 Task: Update the job title to 'Data Scientist' for the contact with the last name 'Smith'.
Action: Mouse moved to (9, 84)
Screenshot: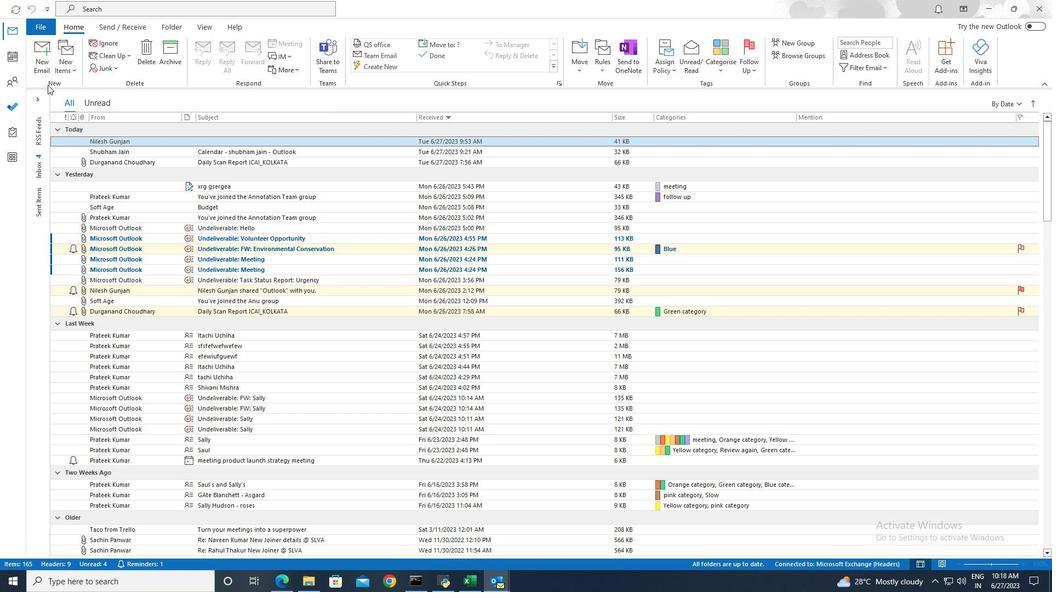 
Action: Mouse pressed left at (9, 84)
Screenshot: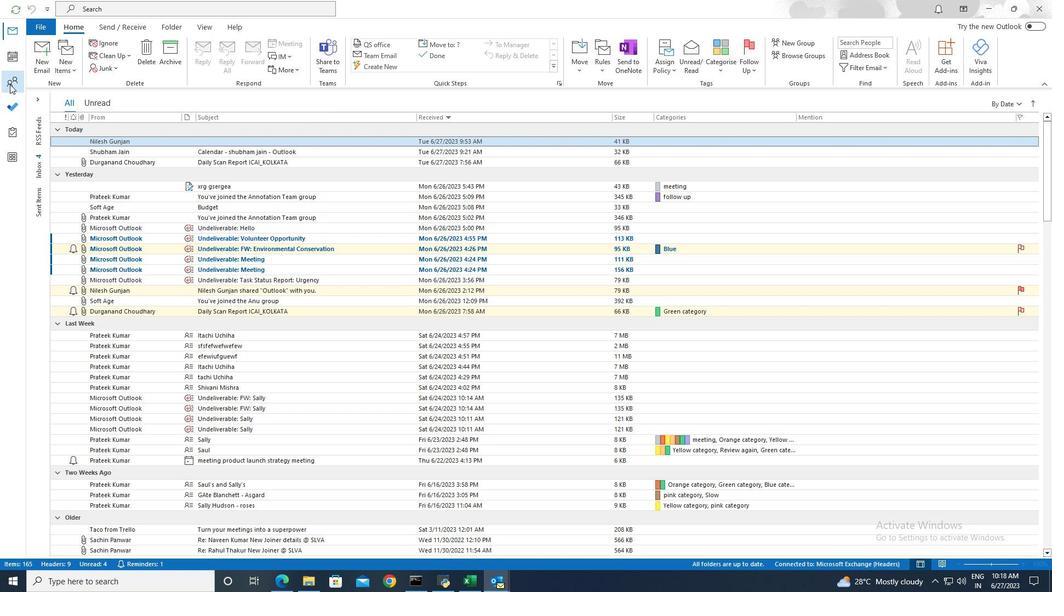 
Action: Mouse moved to (239, 9)
Screenshot: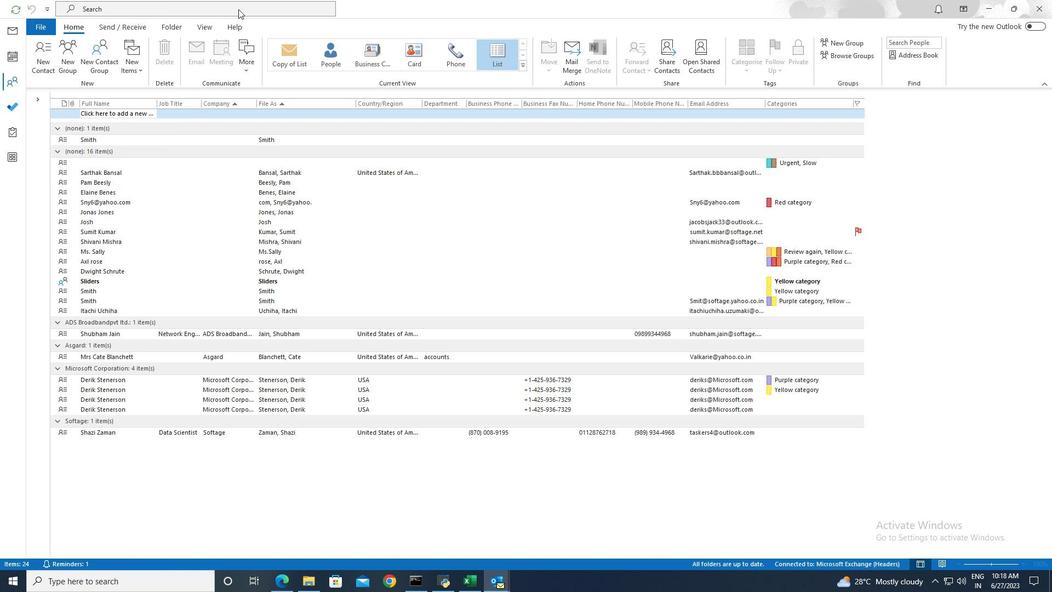 
Action: Mouse pressed left at (239, 9)
Screenshot: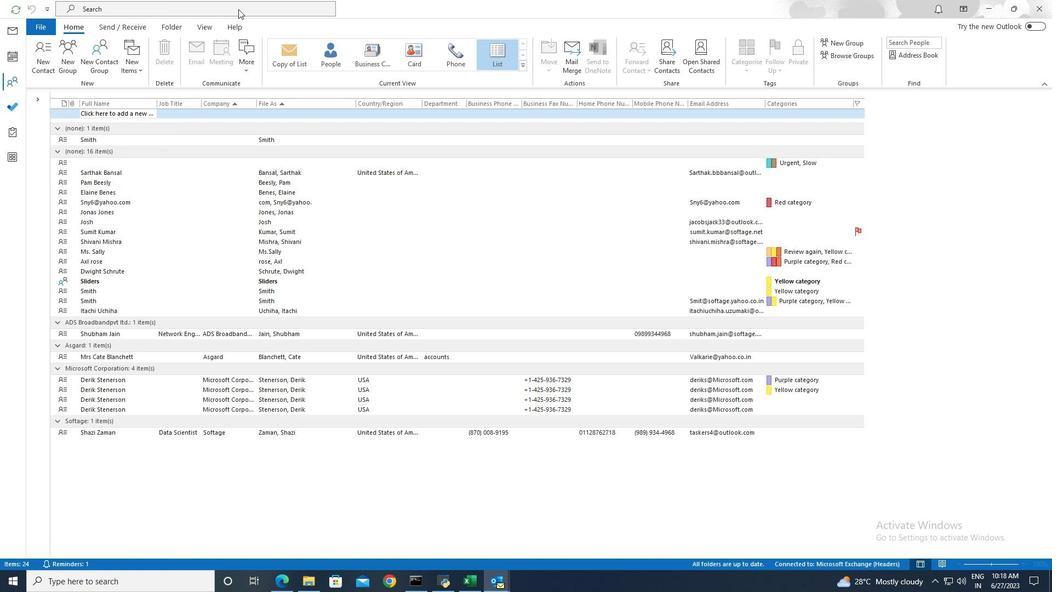 
Action: Mouse moved to (379, 9)
Screenshot: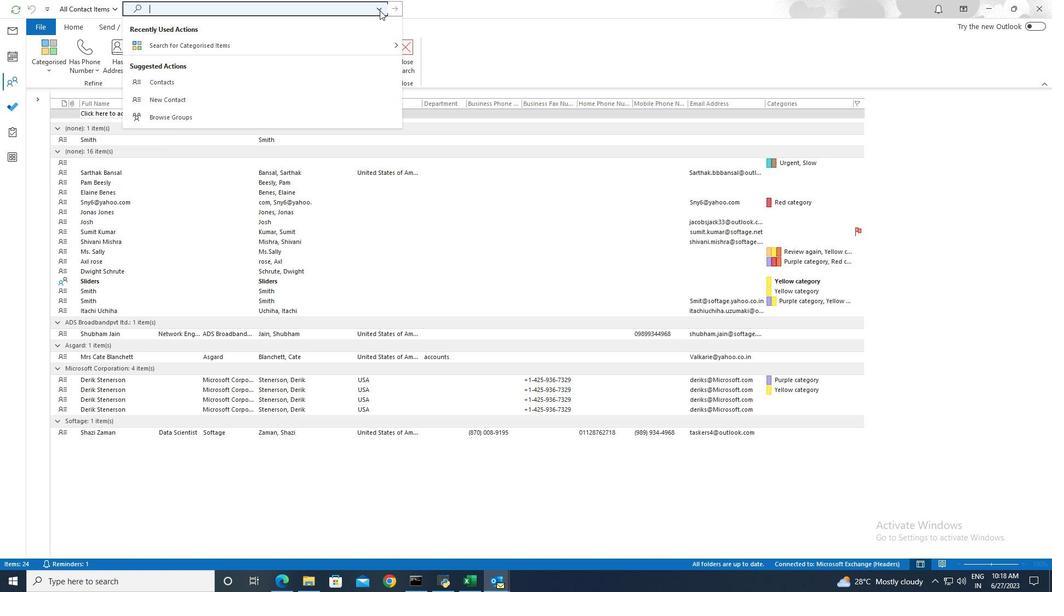 
Action: Mouse pressed left at (379, 9)
Screenshot: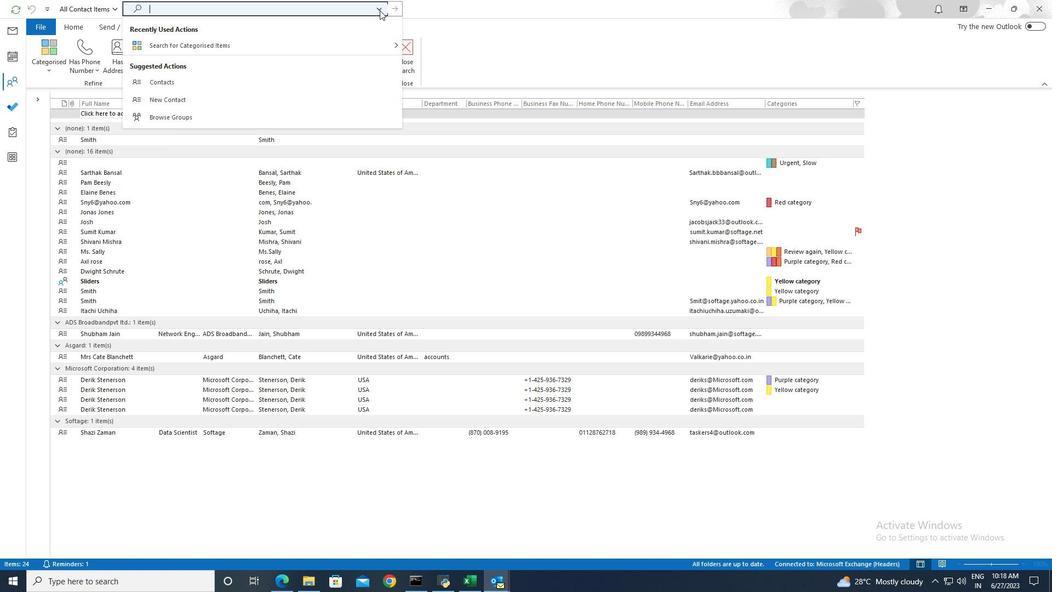 
Action: Mouse moved to (191, 263)
Screenshot: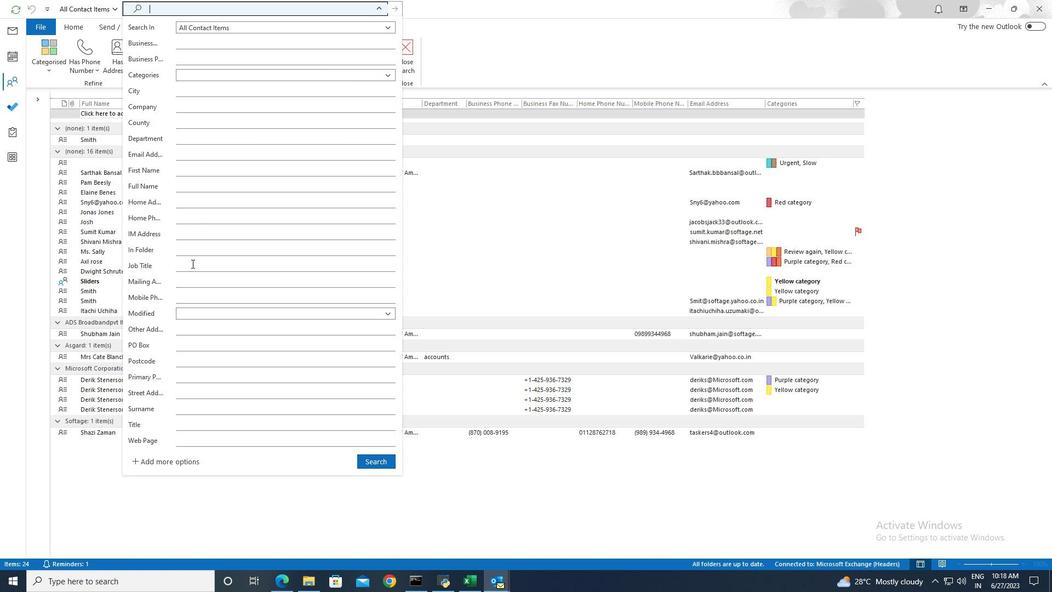 
Action: Mouse pressed left at (191, 263)
Screenshot: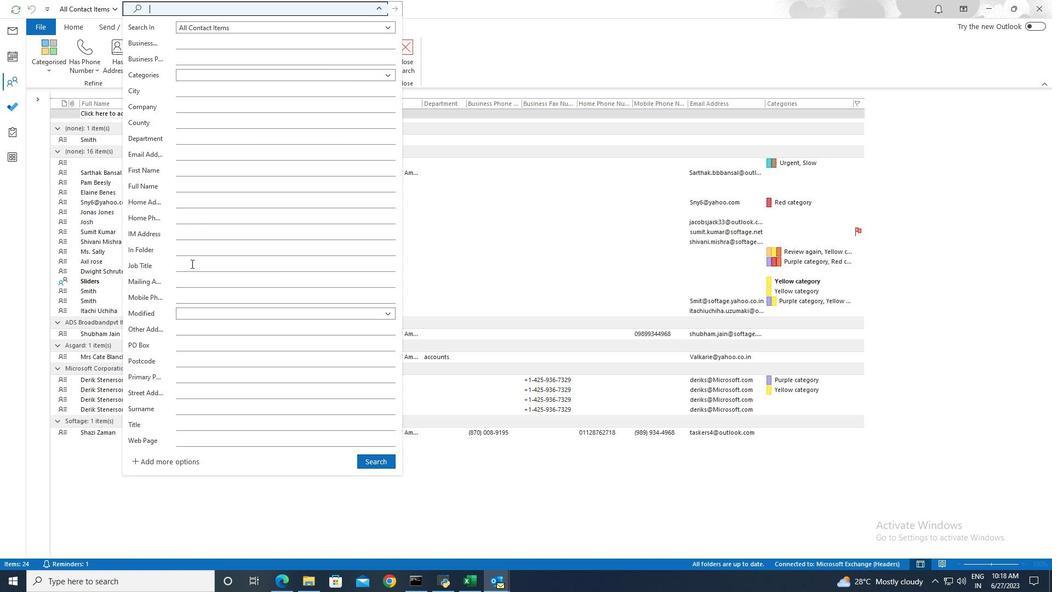 
Action: Mouse moved to (190, 263)
Screenshot: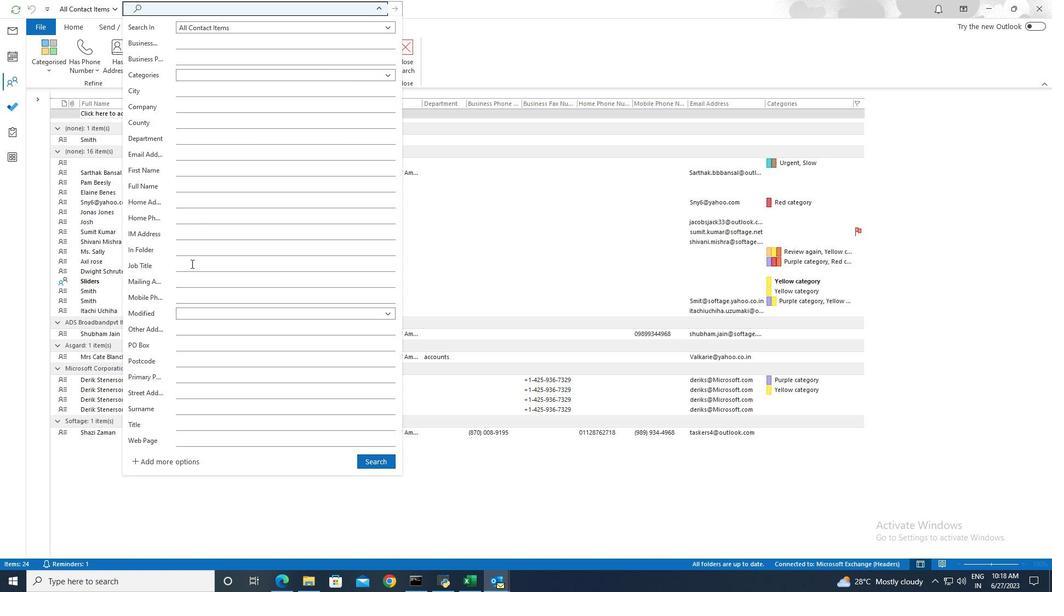 
Action: Key pressed <Key.shift>Data<Key.space><Key.shift>Scientist
Screenshot: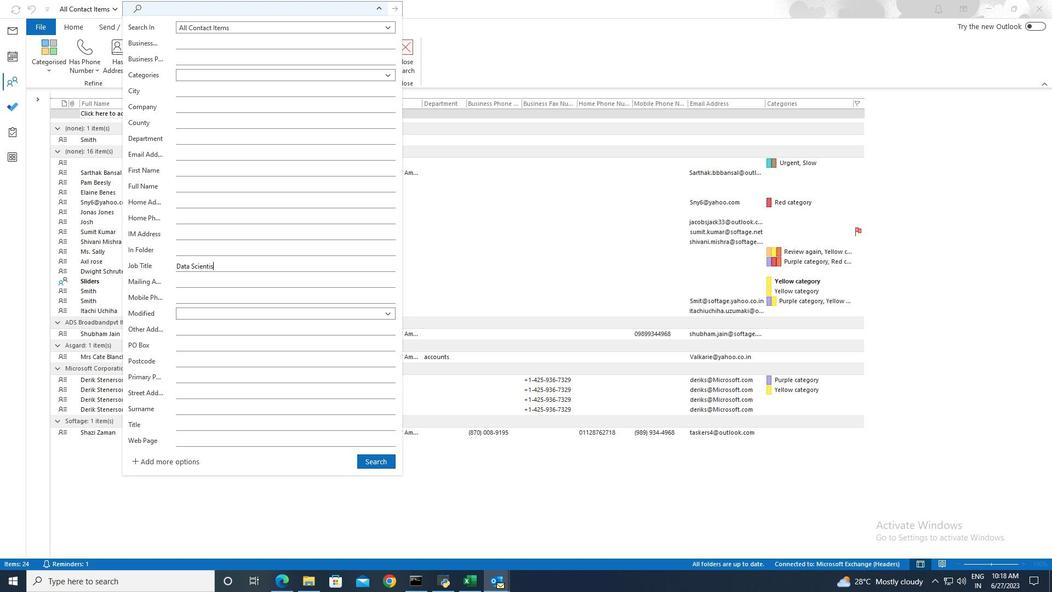 
Action: Mouse moved to (383, 461)
Screenshot: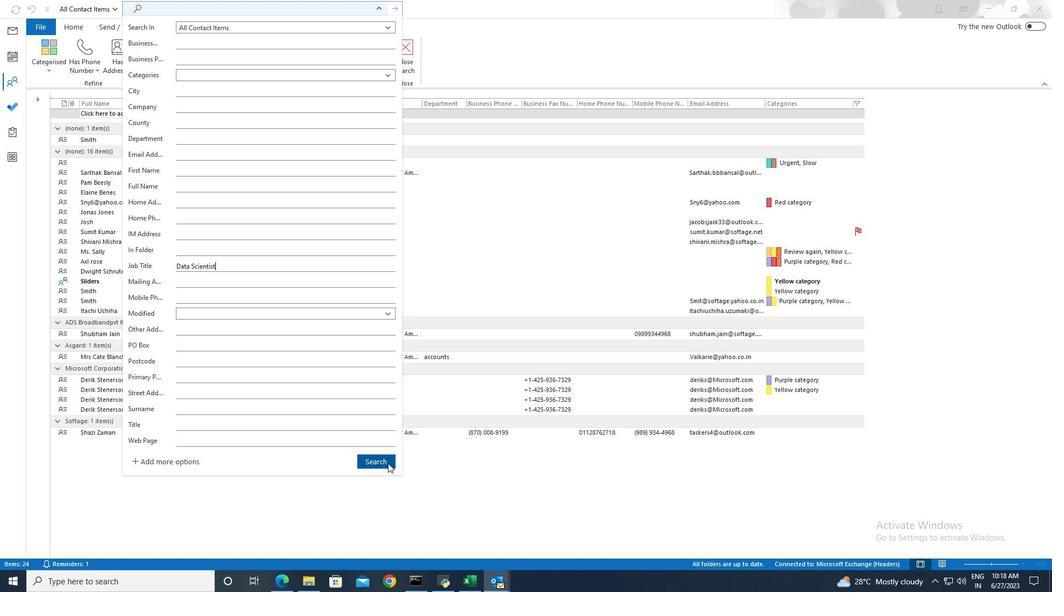 
Action: Mouse pressed left at (383, 461)
Screenshot: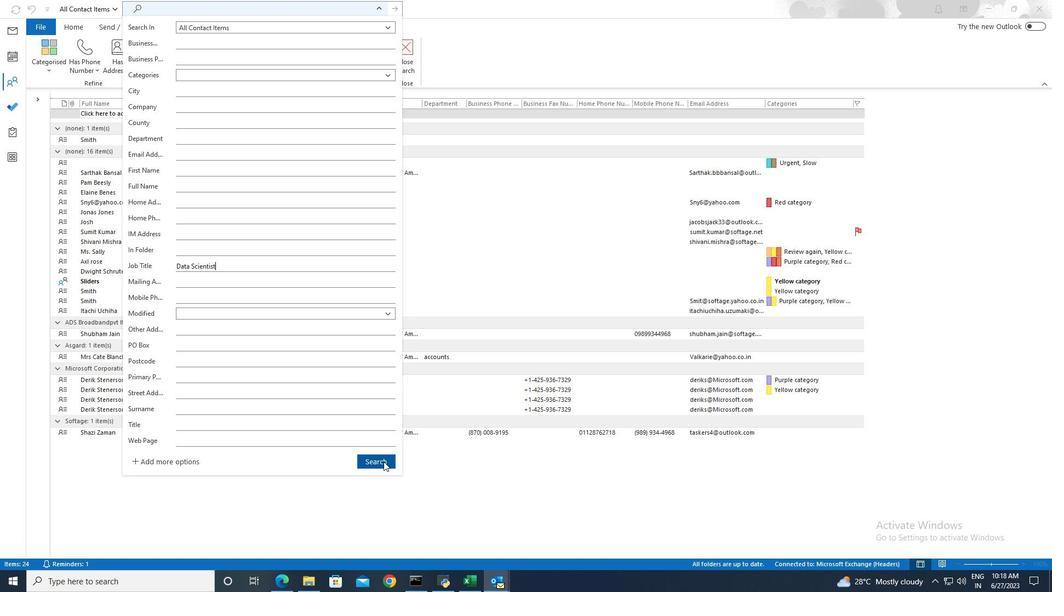 
